 Task: Set "Maximum motion vector search range" for "H.264/MPEG-4 Part 10/AVC encoder (x264)" to 16.
Action: Mouse moved to (112, 18)
Screenshot: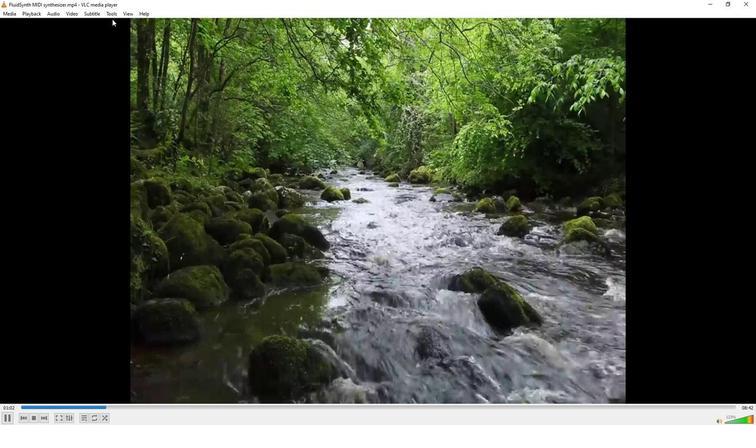 
Action: Mouse pressed left at (112, 18)
Screenshot: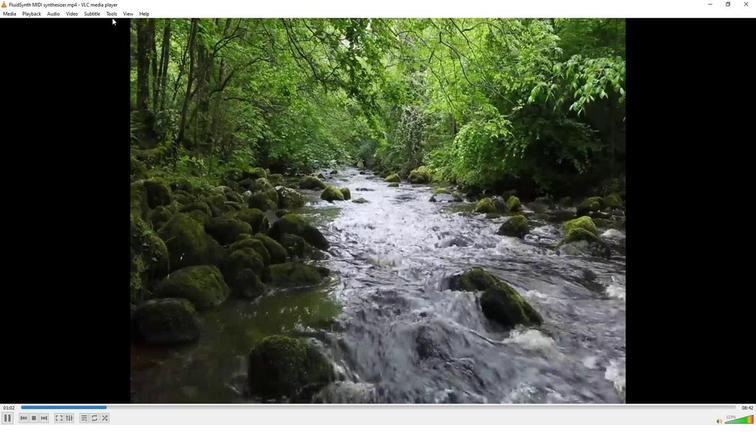
Action: Mouse moved to (112, 14)
Screenshot: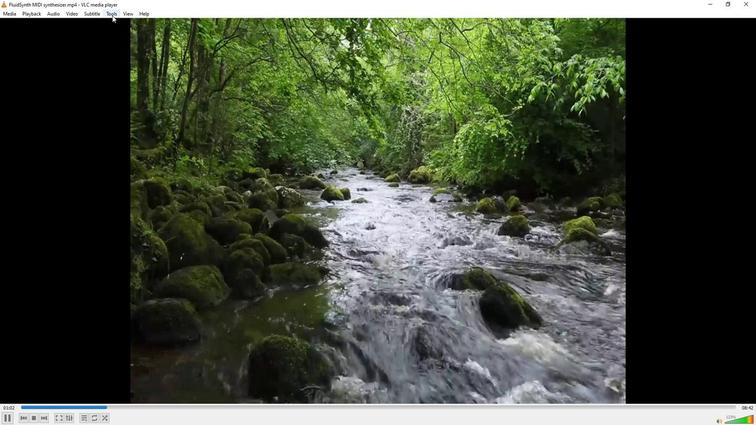 
Action: Mouse pressed left at (112, 14)
Screenshot: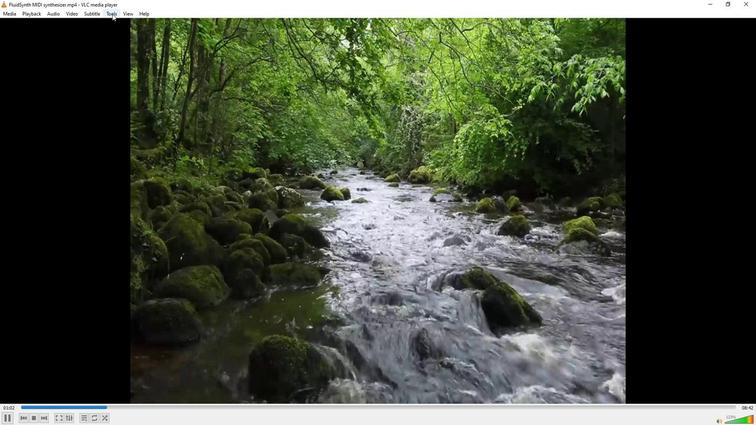 
Action: Mouse moved to (128, 105)
Screenshot: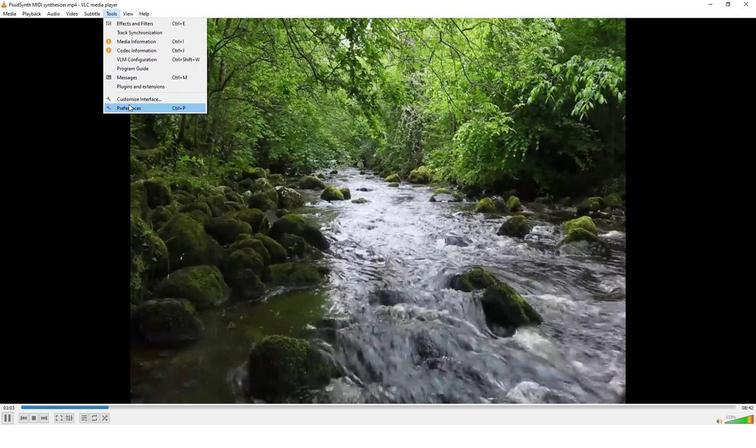 
Action: Mouse pressed left at (128, 105)
Screenshot: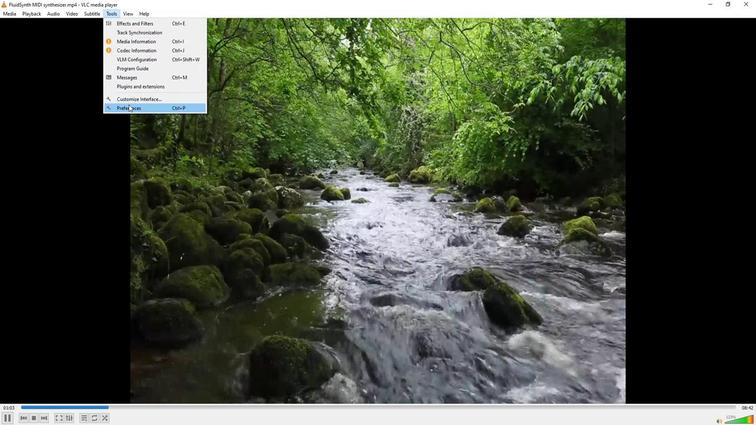 
Action: Mouse moved to (88, 328)
Screenshot: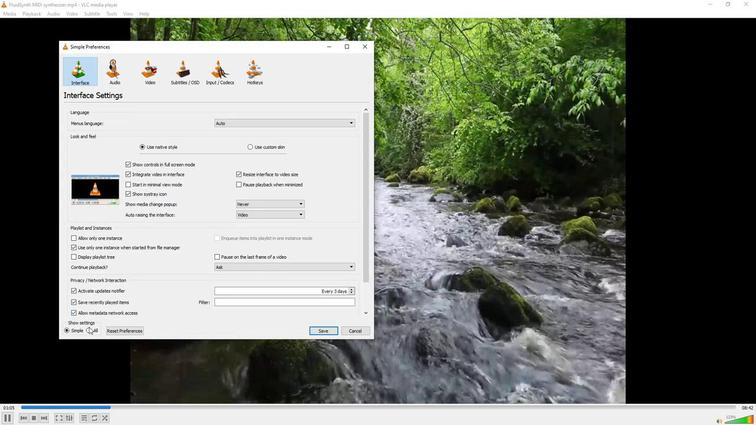 
Action: Mouse pressed left at (88, 328)
Screenshot: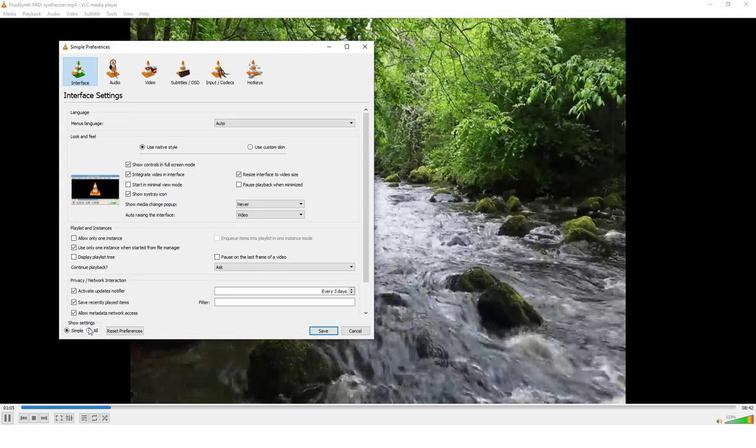 
Action: Mouse moved to (77, 254)
Screenshot: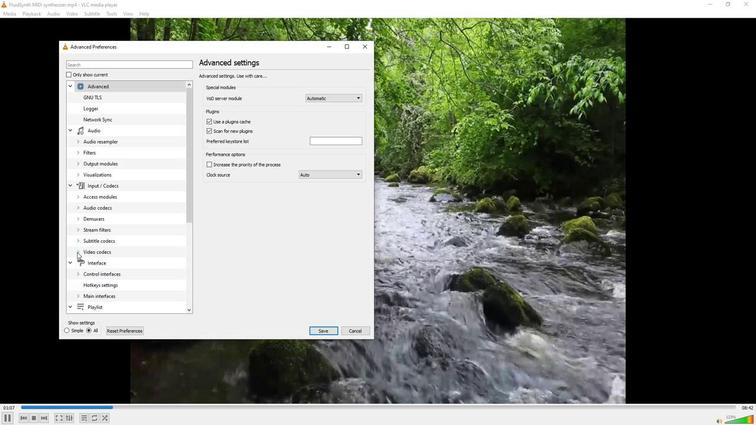 
Action: Mouse pressed left at (77, 254)
Screenshot: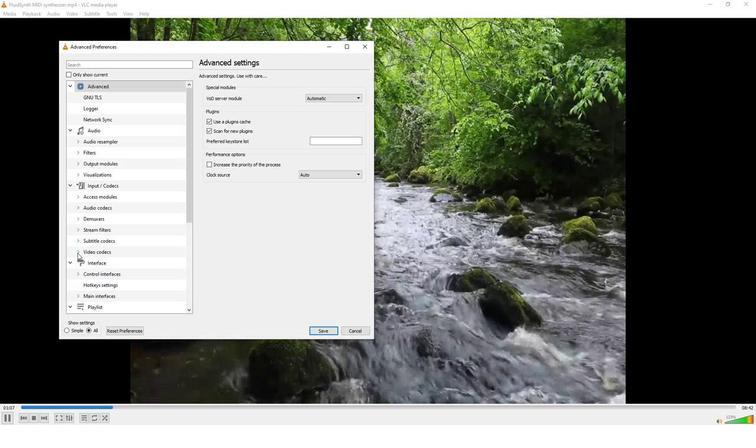 
Action: Mouse moved to (92, 252)
Screenshot: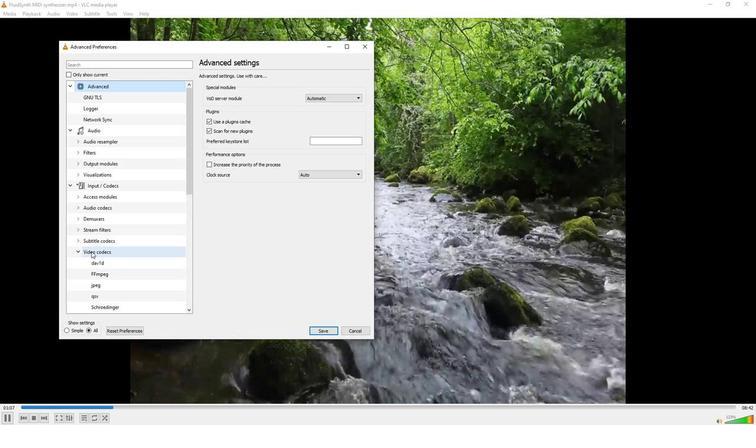 
Action: Mouse scrolled (92, 252) with delta (0, 0)
Screenshot: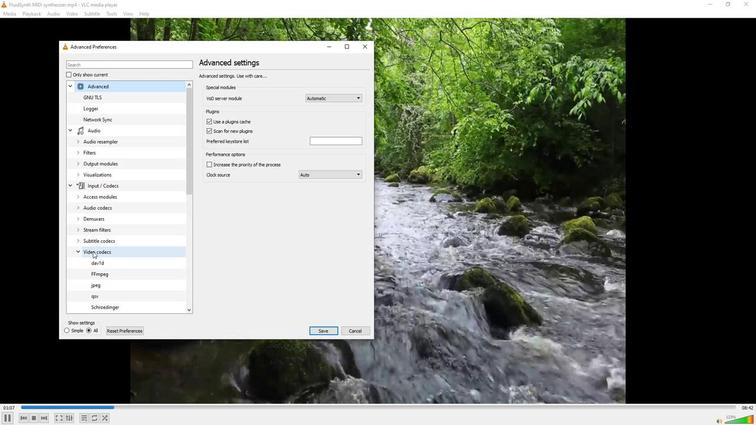 
Action: Mouse moved to (96, 305)
Screenshot: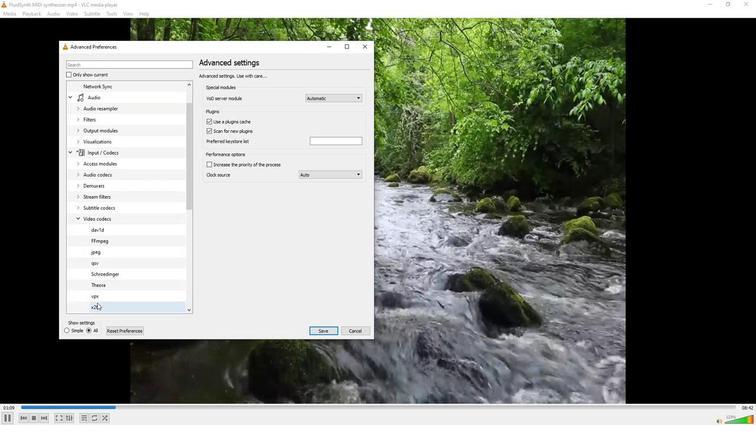 
Action: Mouse pressed left at (96, 305)
Screenshot: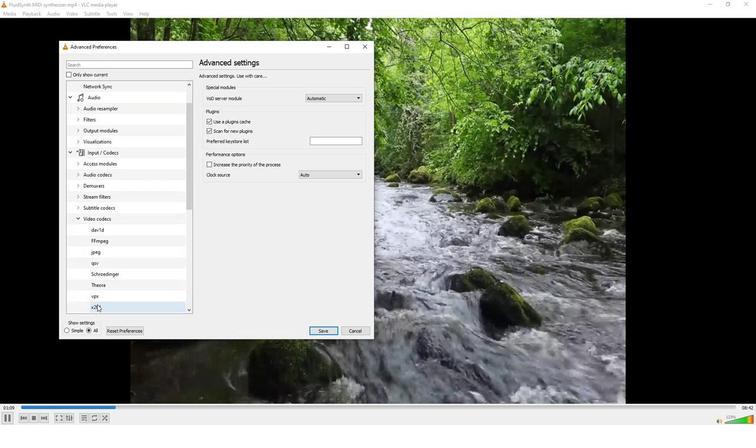 
Action: Mouse moved to (238, 277)
Screenshot: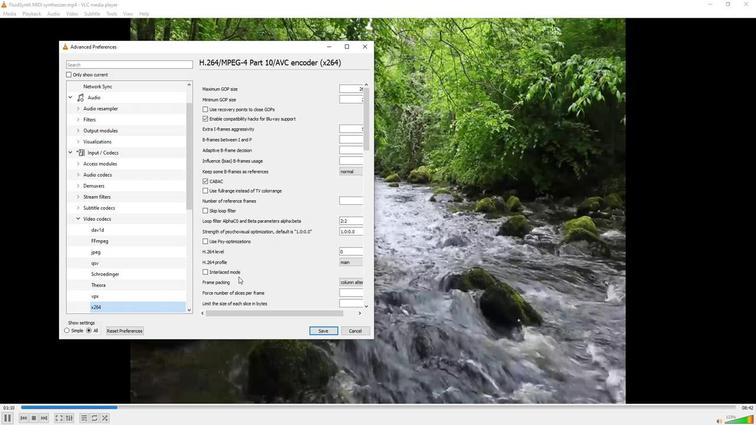 
Action: Mouse scrolled (238, 277) with delta (0, 0)
Screenshot: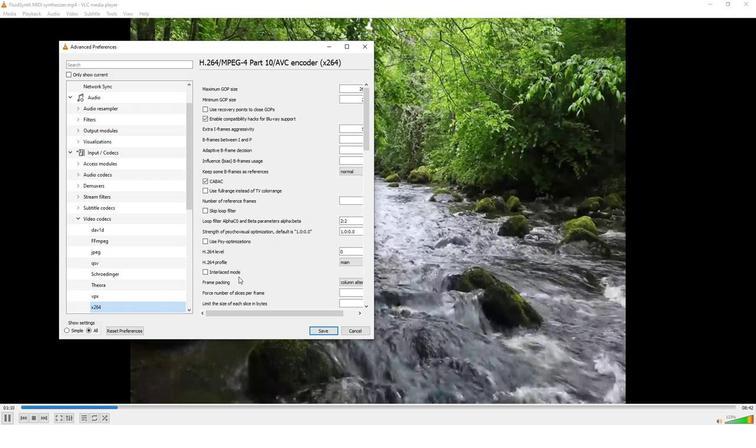 
Action: Mouse scrolled (238, 277) with delta (0, 0)
Screenshot: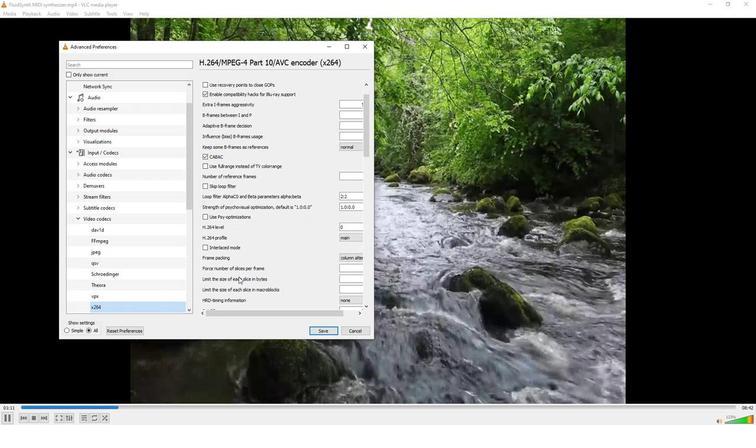 
Action: Mouse scrolled (238, 277) with delta (0, 0)
Screenshot: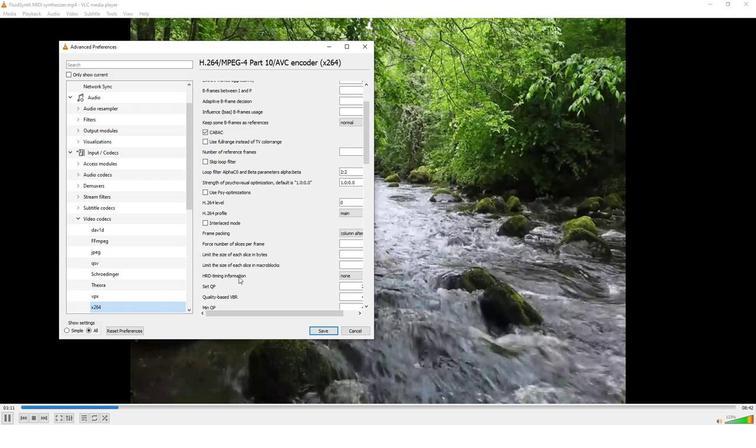 
Action: Mouse scrolled (238, 277) with delta (0, 0)
Screenshot: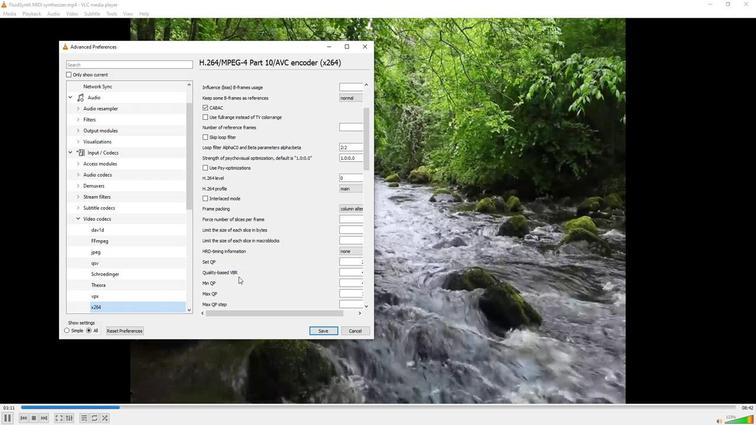 
Action: Mouse scrolled (238, 277) with delta (0, 0)
Screenshot: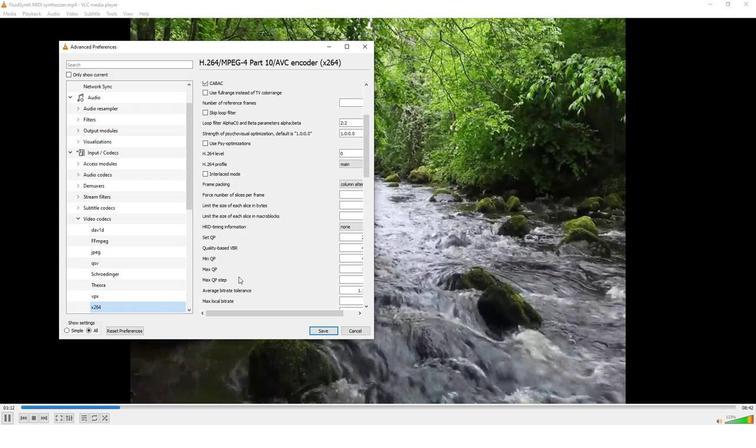 
Action: Mouse scrolled (238, 277) with delta (0, 0)
Screenshot: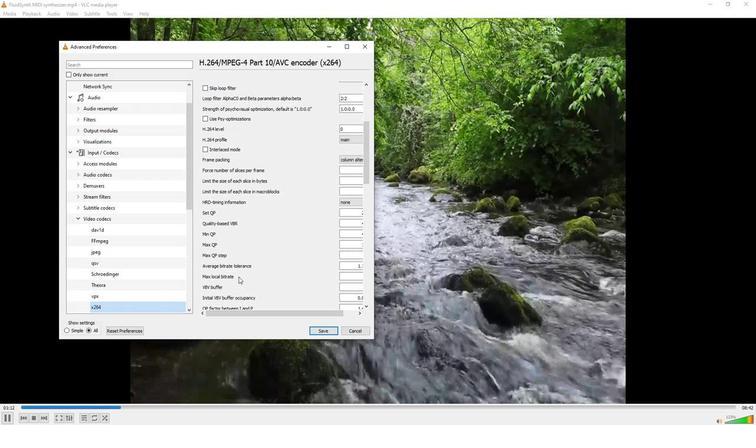 
Action: Mouse scrolled (238, 277) with delta (0, 0)
Screenshot: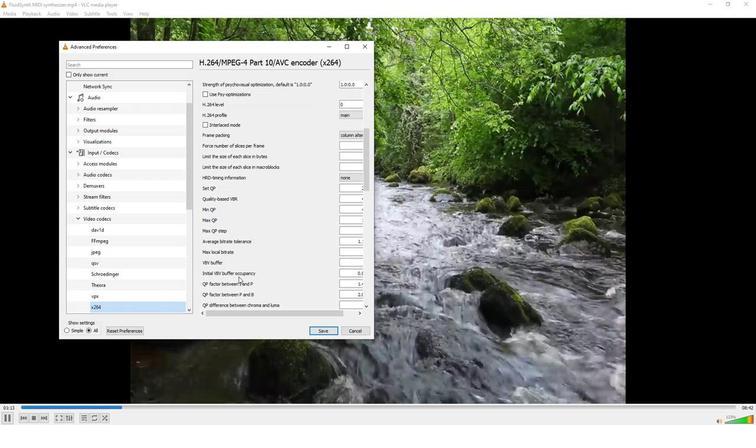 
Action: Mouse scrolled (238, 277) with delta (0, 0)
Screenshot: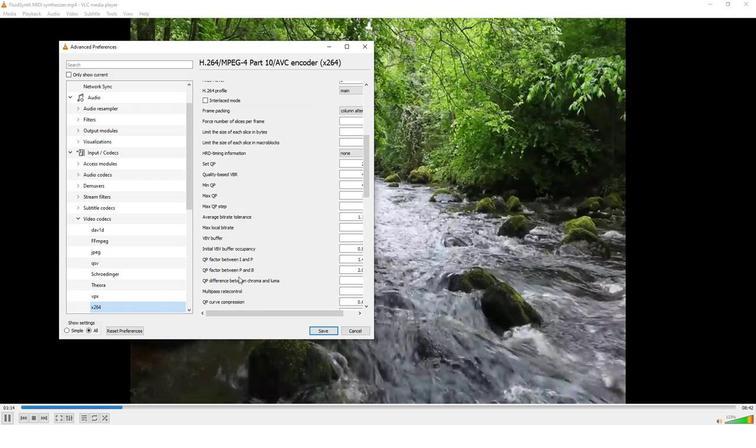 
Action: Mouse scrolled (238, 277) with delta (0, 0)
Screenshot: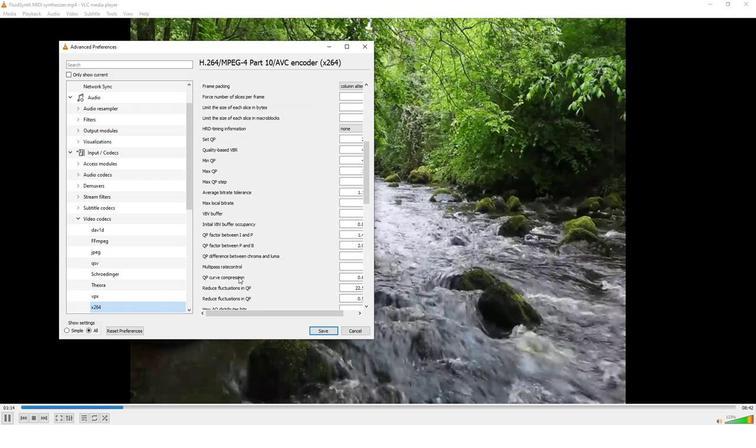 
Action: Mouse scrolled (238, 277) with delta (0, 0)
Screenshot: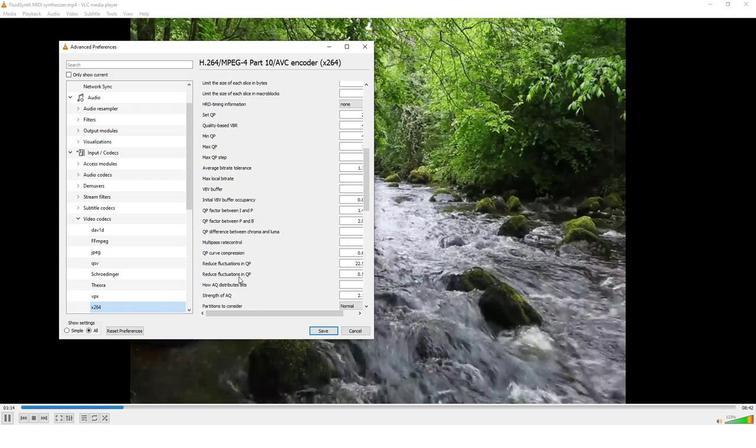 
Action: Mouse scrolled (238, 277) with delta (0, 0)
Screenshot: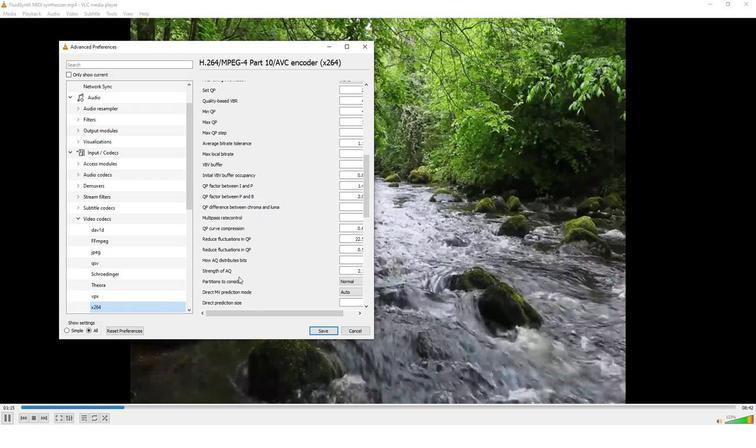 
Action: Mouse scrolled (238, 277) with delta (0, 0)
Screenshot: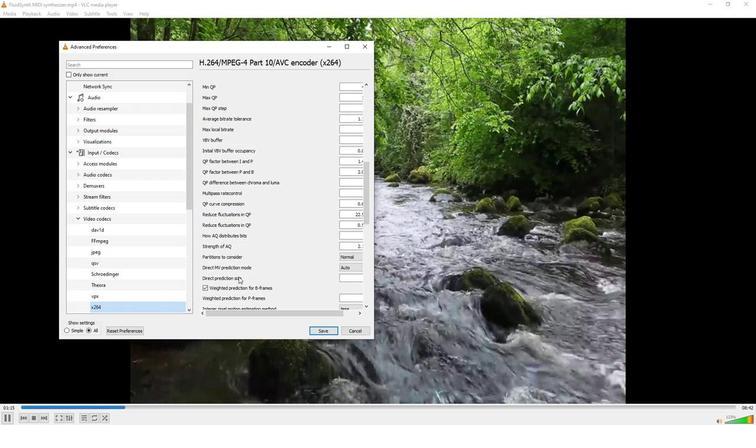 
Action: Mouse moved to (291, 316)
Screenshot: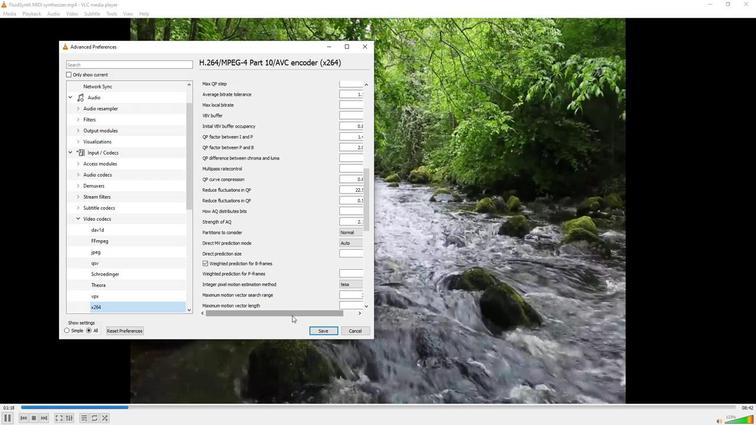 
Action: Mouse pressed left at (291, 316)
Screenshot: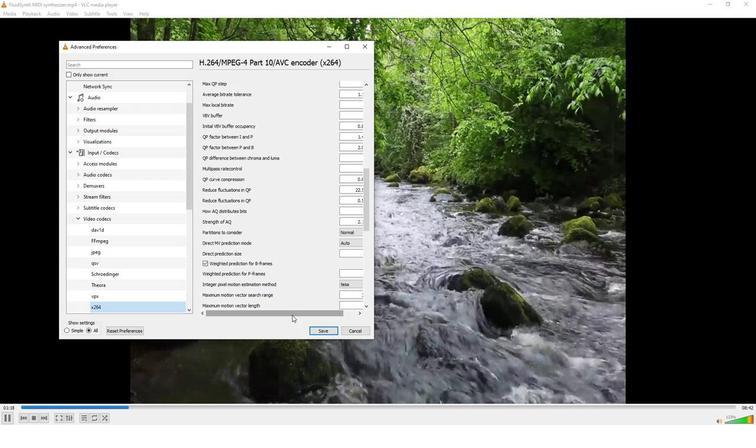 
Action: Mouse moved to (355, 295)
Screenshot: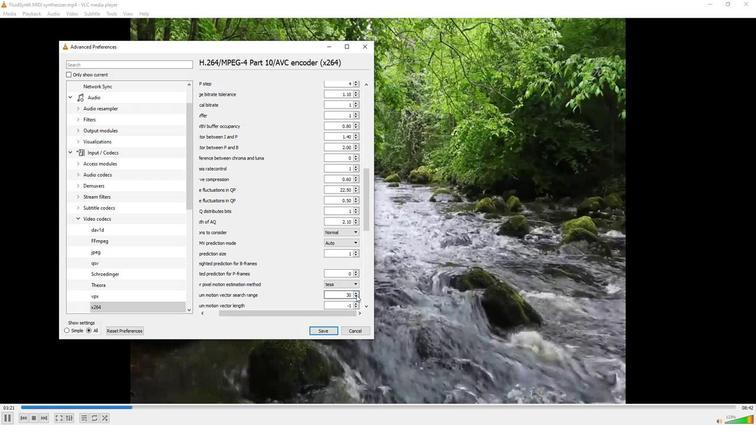 
Action: Mouse pressed left at (355, 295)
Screenshot: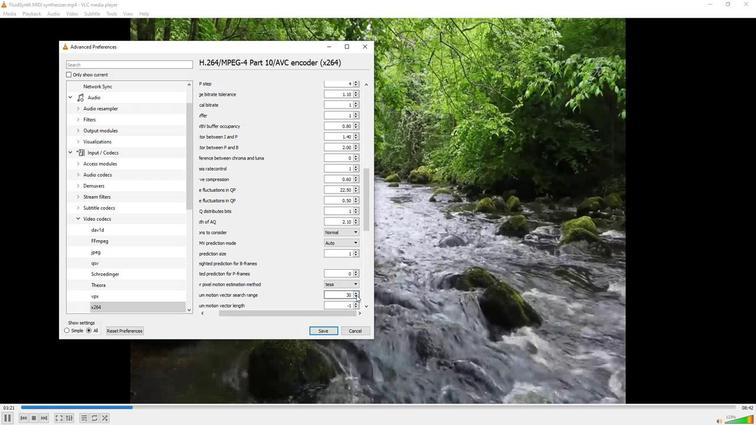 
Action: Mouse pressed left at (355, 295)
Screenshot: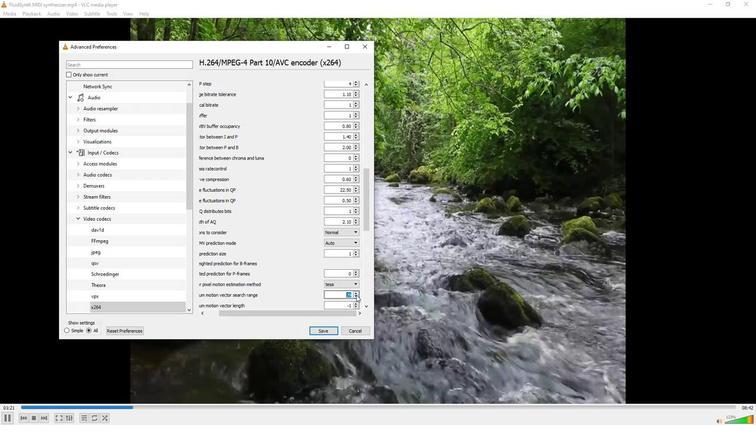 
Action: Mouse pressed left at (355, 295)
Screenshot: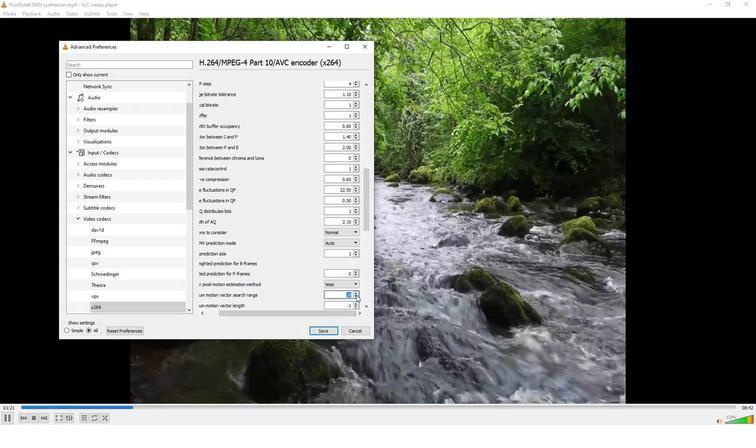 
Action: Mouse pressed left at (355, 295)
Screenshot: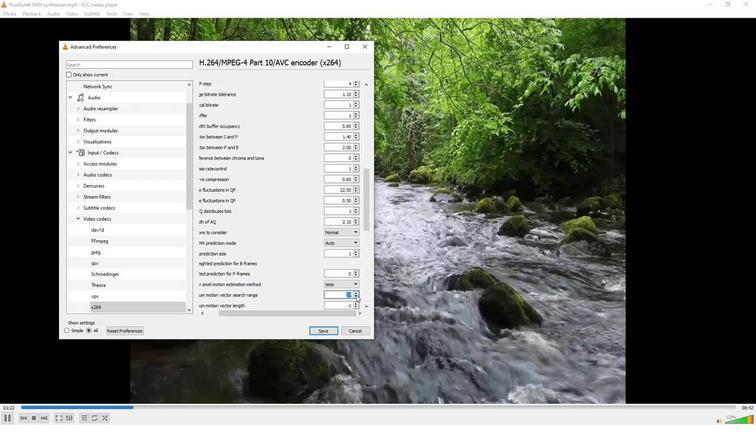 
Action: Mouse moved to (355, 295)
Screenshot: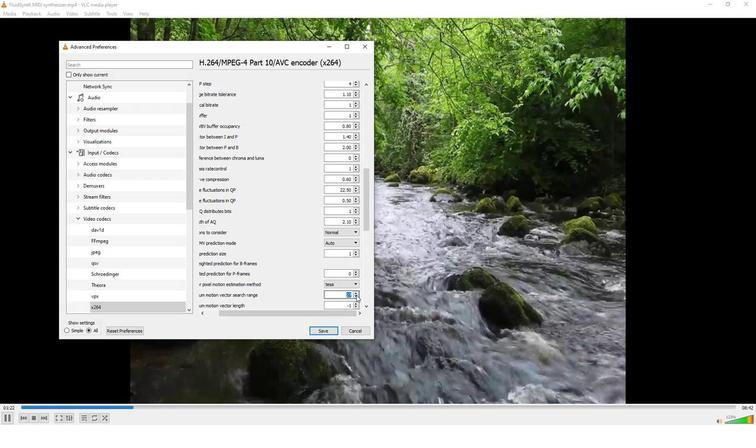 
Action: Mouse pressed left at (355, 295)
Screenshot: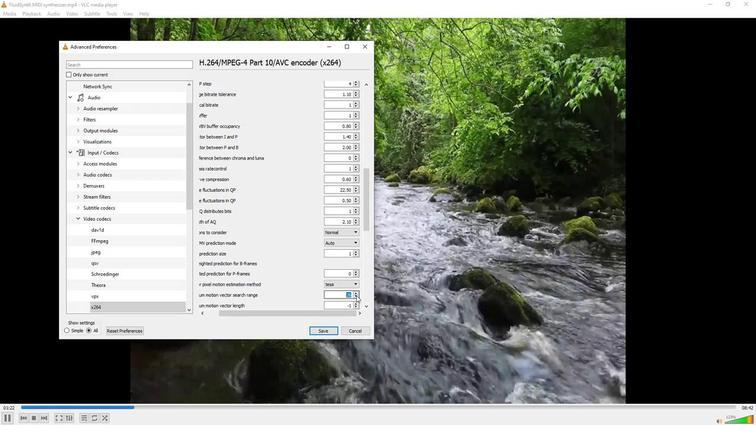 
Action: Mouse pressed left at (355, 295)
Screenshot: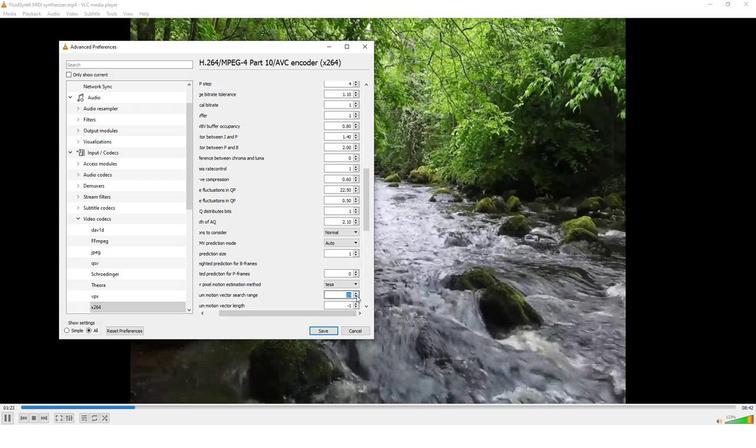 
Action: Mouse pressed left at (355, 295)
Screenshot: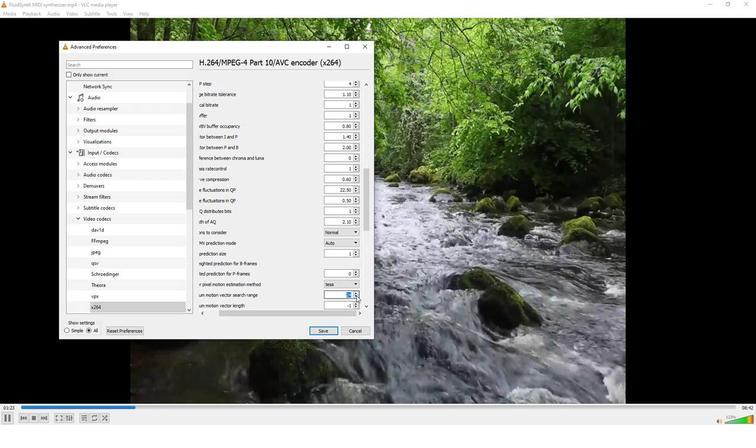 
Action: Mouse pressed left at (355, 295)
Screenshot: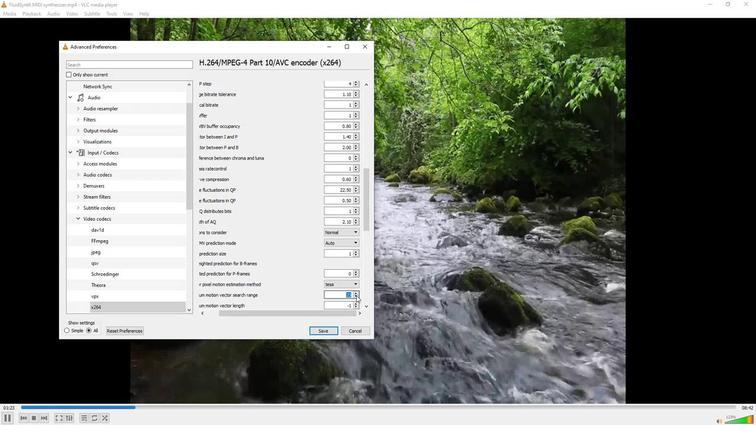 
Action: Mouse pressed left at (355, 295)
Screenshot: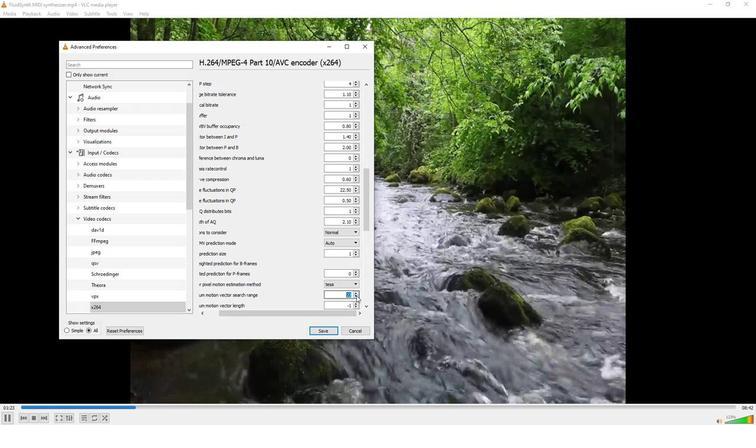 
Action: Mouse pressed left at (355, 295)
Screenshot: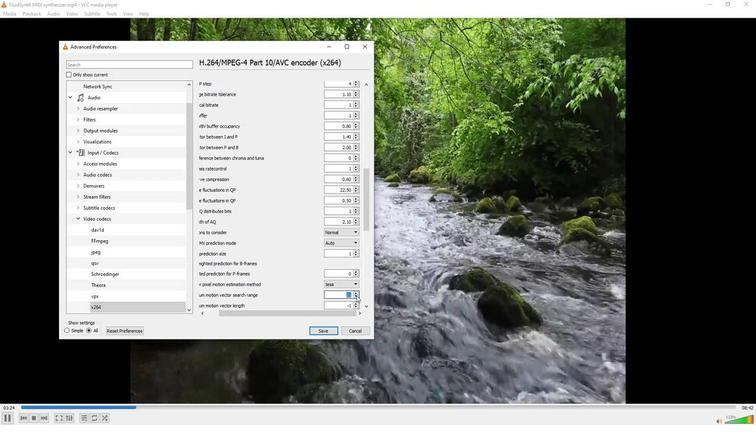 
Action: Mouse pressed left at (355, 295)
Screenshot: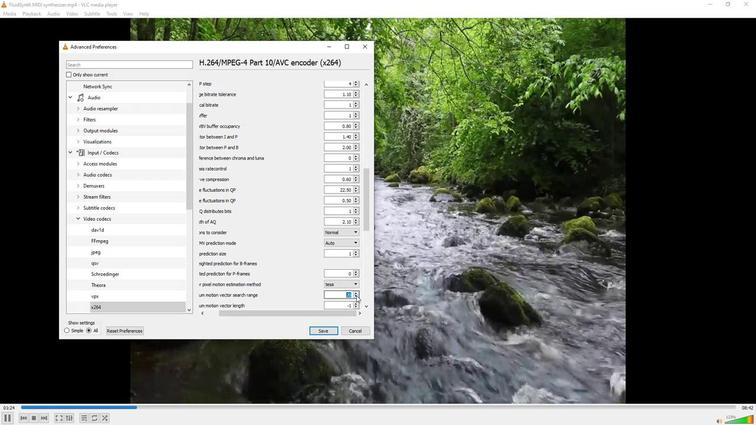 
Action: Mouse pressed left at (355, 295)
Screenshot: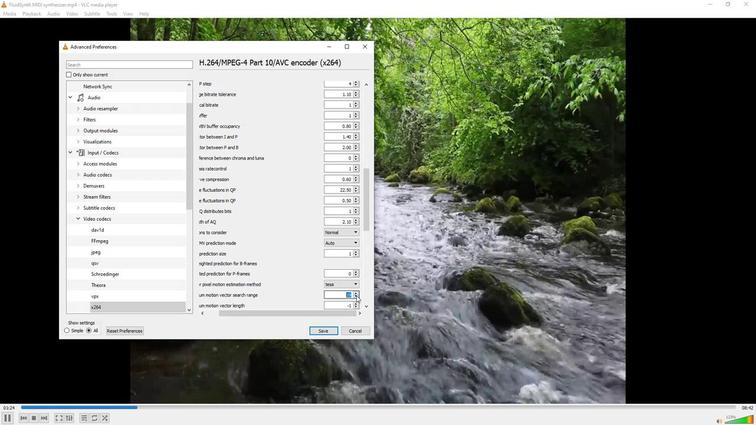
Action: Mouse pressed left at (355, 295)
Screenshot: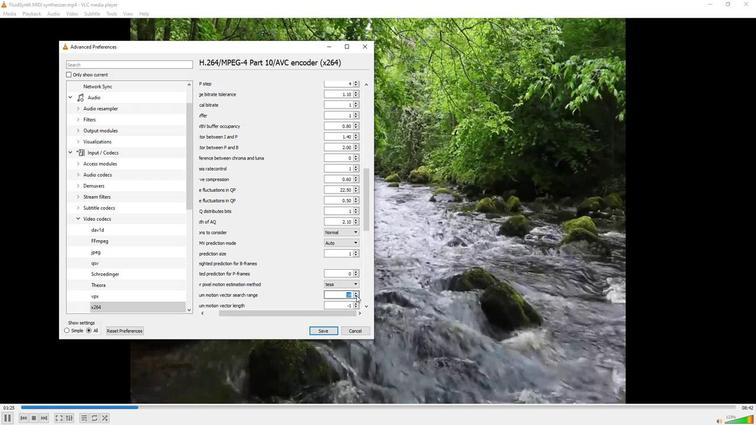 
Action: Mouse pressed left at (355, 295)
Screenshot: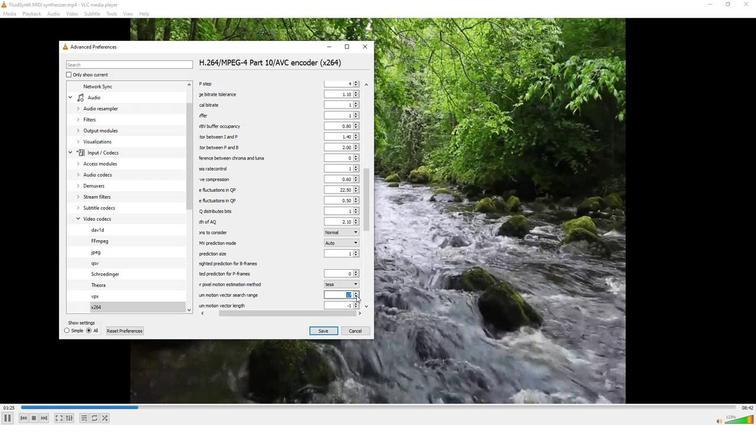 
Action: Mouse moved to (312, 298)
Screenshot: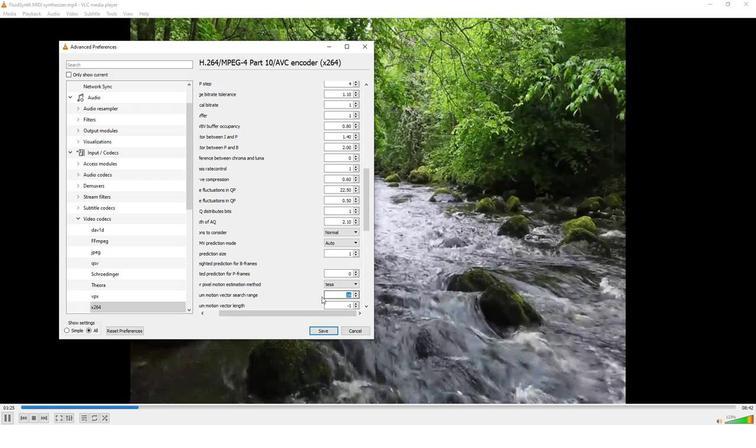 
